 Task: Create New Customer with Customer Name: Market Street, Billing Address Line1: 3504 Cook Hill Road, Billing Address Line2:  Danbury, Billing Address Line3:  Connecticut 06810
Action: Mouse moved to (197, 44)
Screenshot: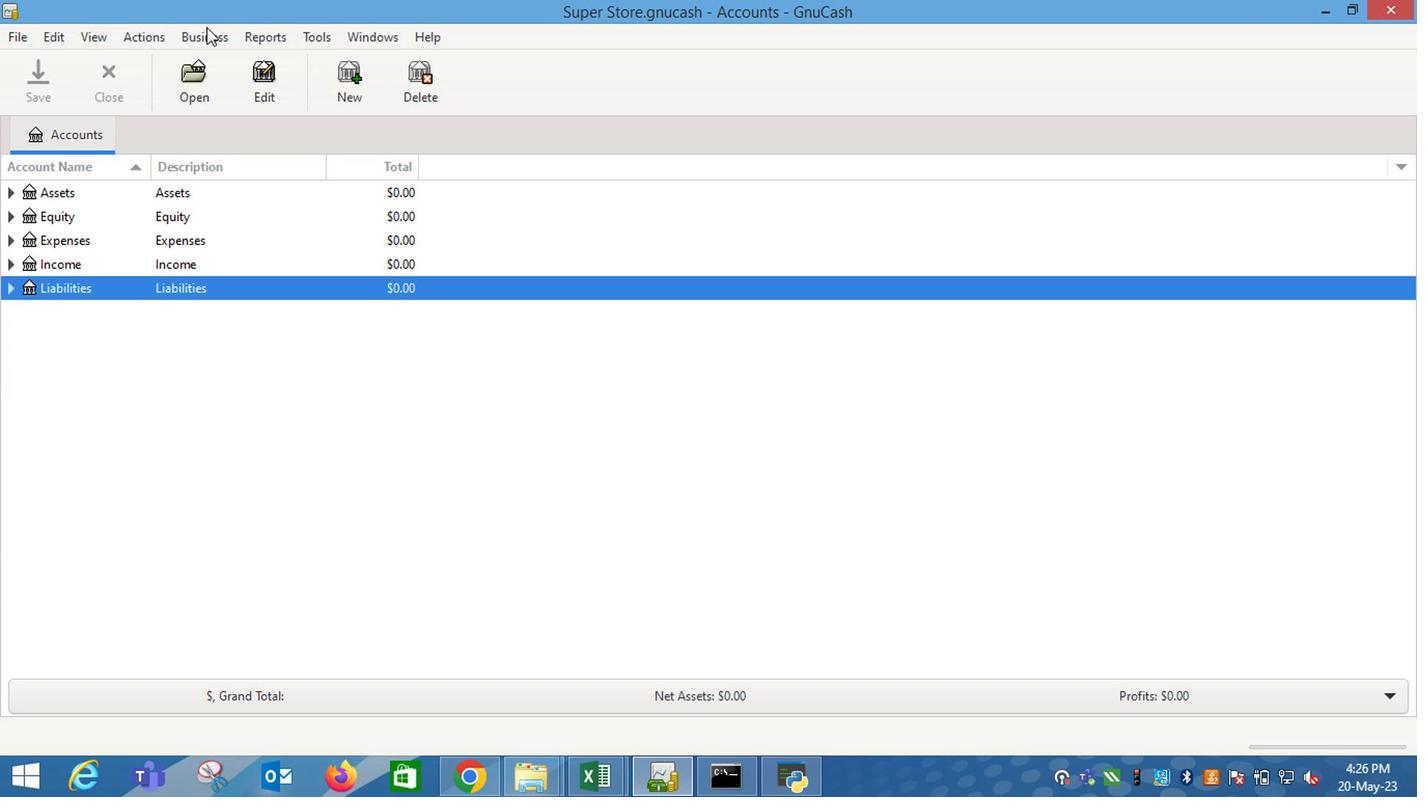 
Action: Mouse pressed left at (197, 44)
Screenshot: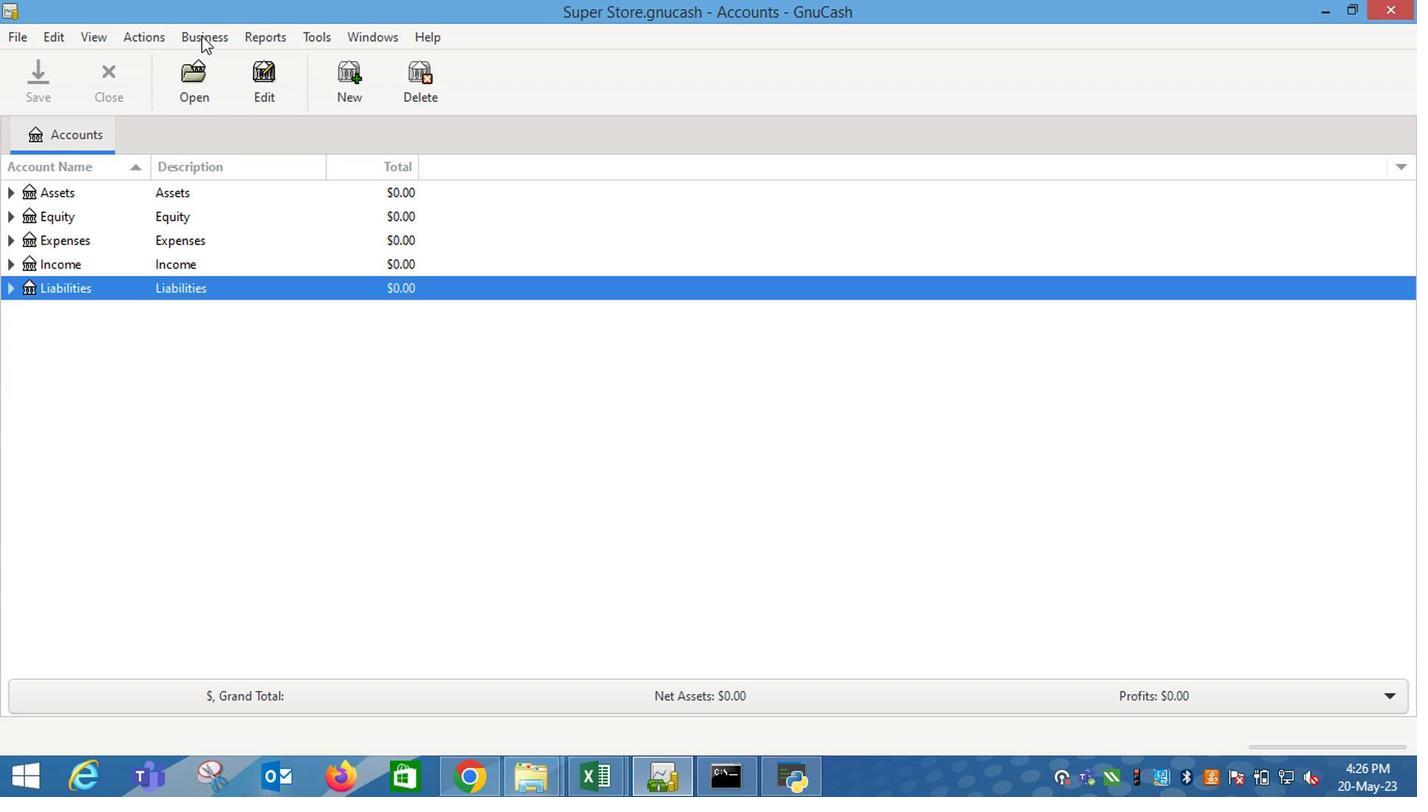 
Action: Mouse moved to (451, 93)
Screenshot: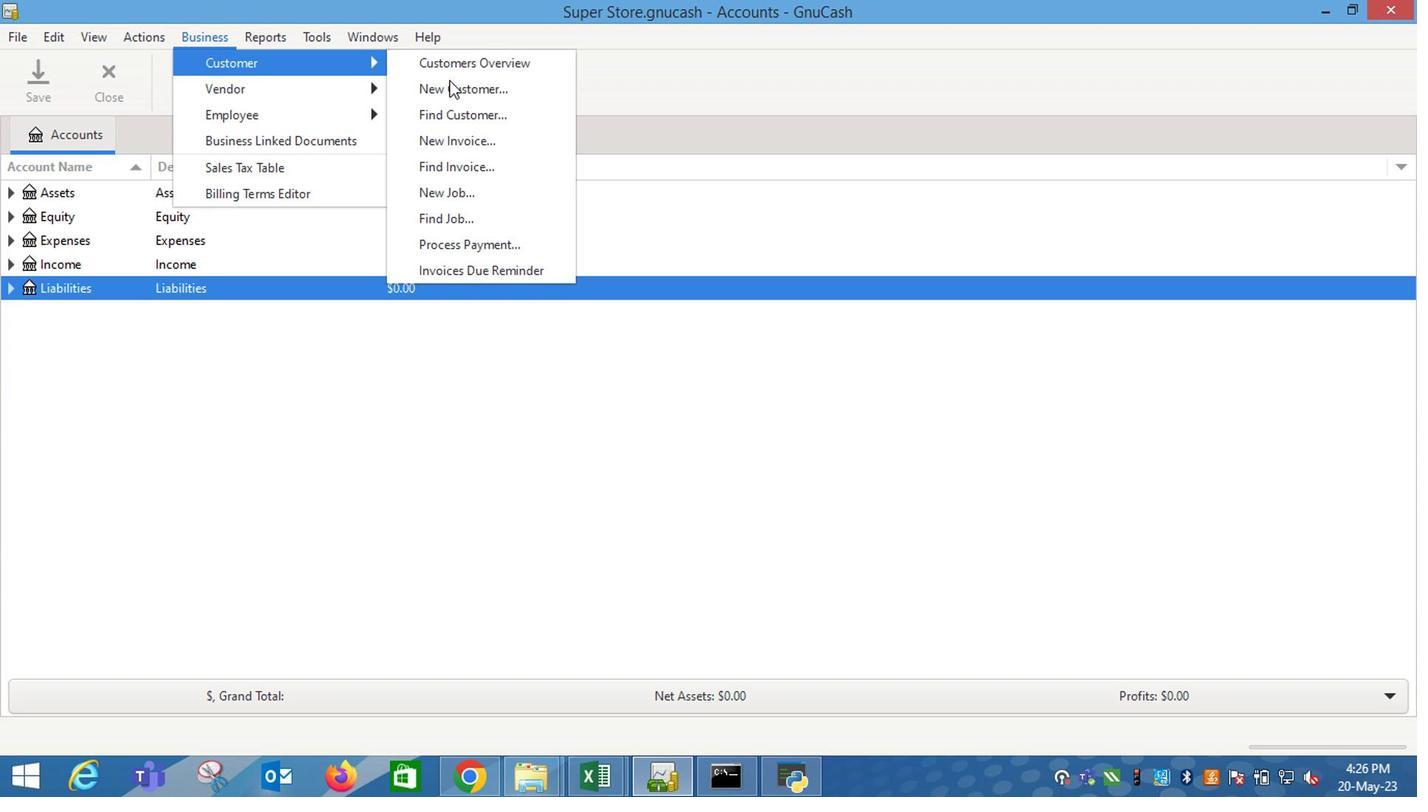 
Action: Mouse pressed left at (451, 93)
Screenshot: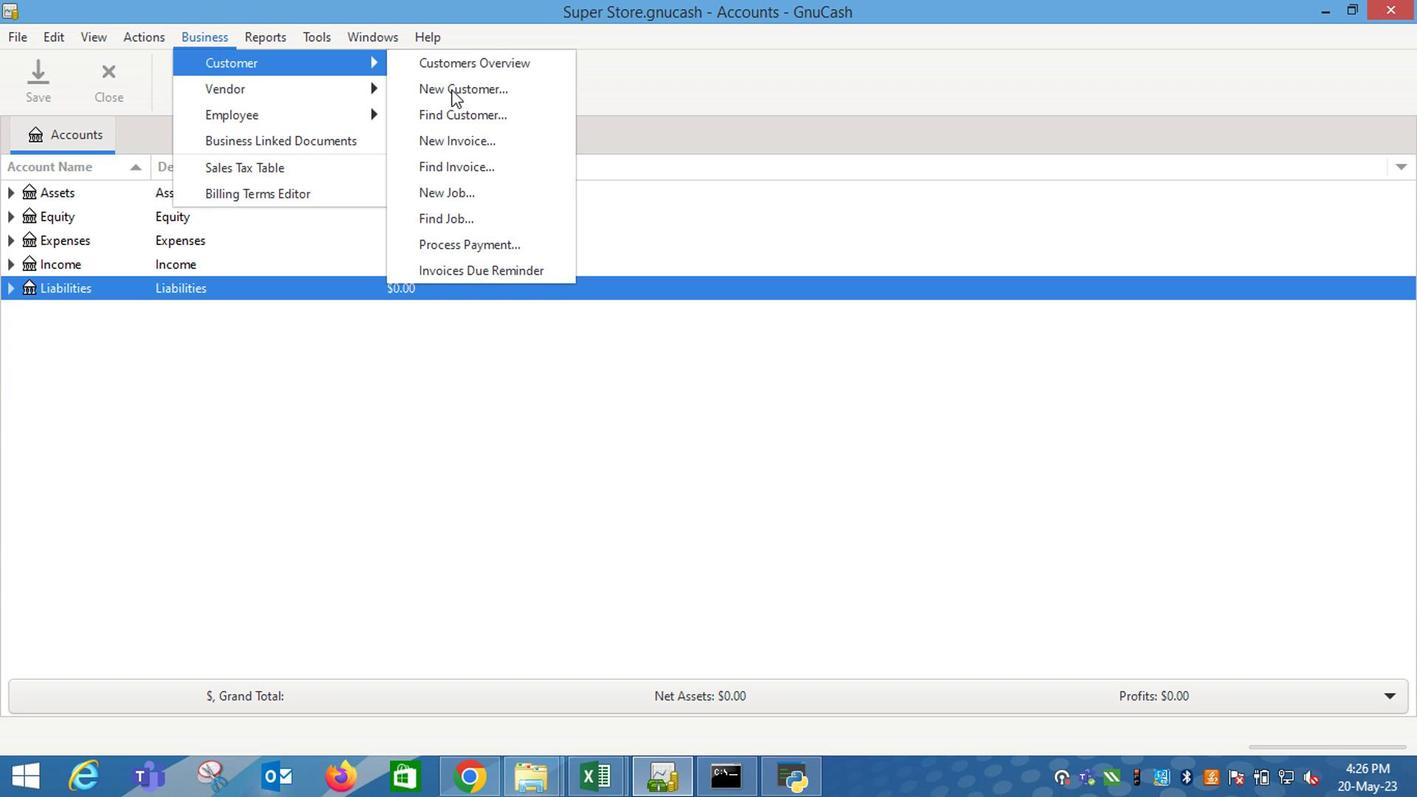 
Action: Key pressed <Key.shift_r>Market<Key.space><Key.shift_r>Street<Key.tab><Key.tab><Key.tab>3504<Key.space><Key.shift_r>Cook<Key.space><Key.shift_r>Hill<Key.space><Key.shift_r><Key.shift_r>Road<Key.tab><Key.shift_r>Danb<Key.right><Key.tab><Key.shift_r>Co<Key.right><Key.space>06810
Screenshot: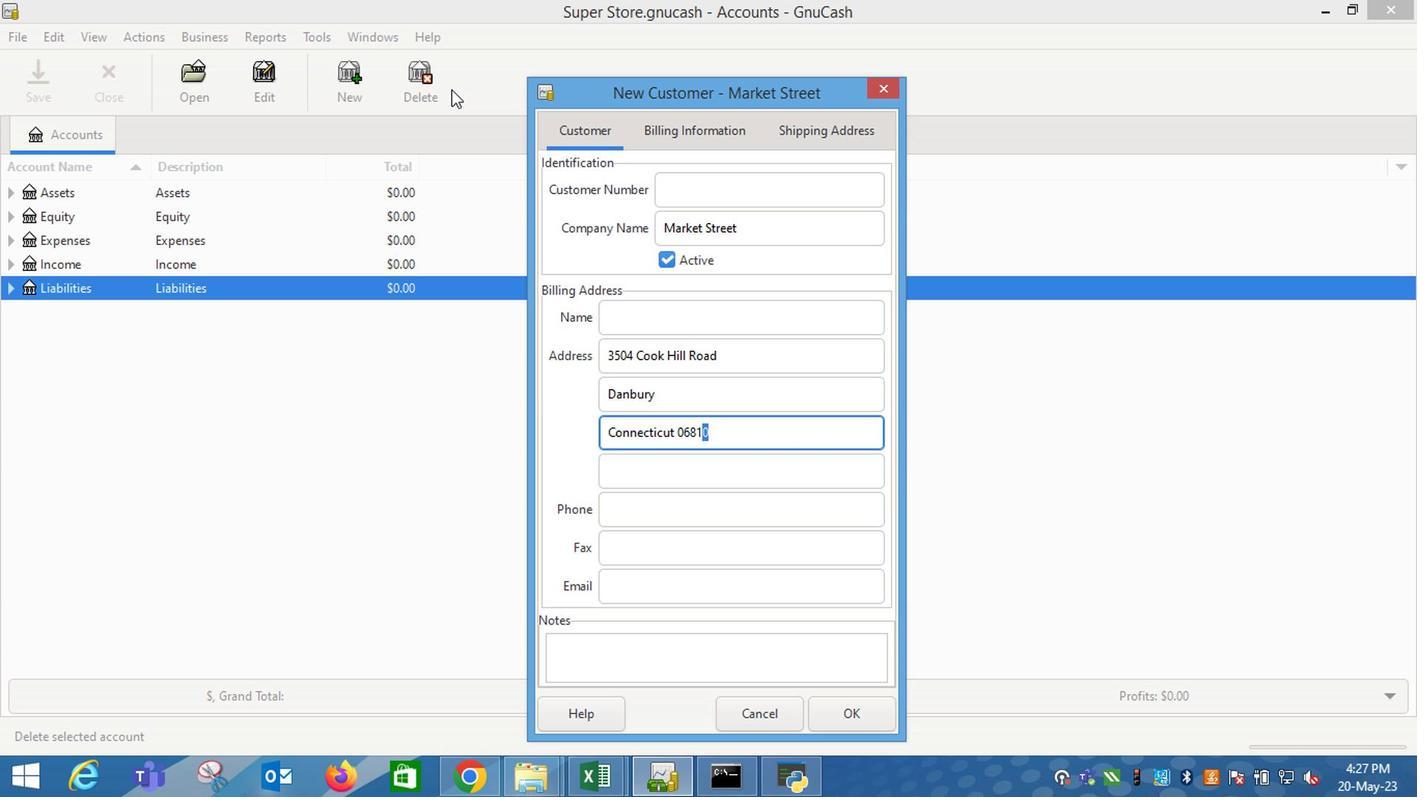 
Action: Mouse moved to (845, 714)
Screenshot: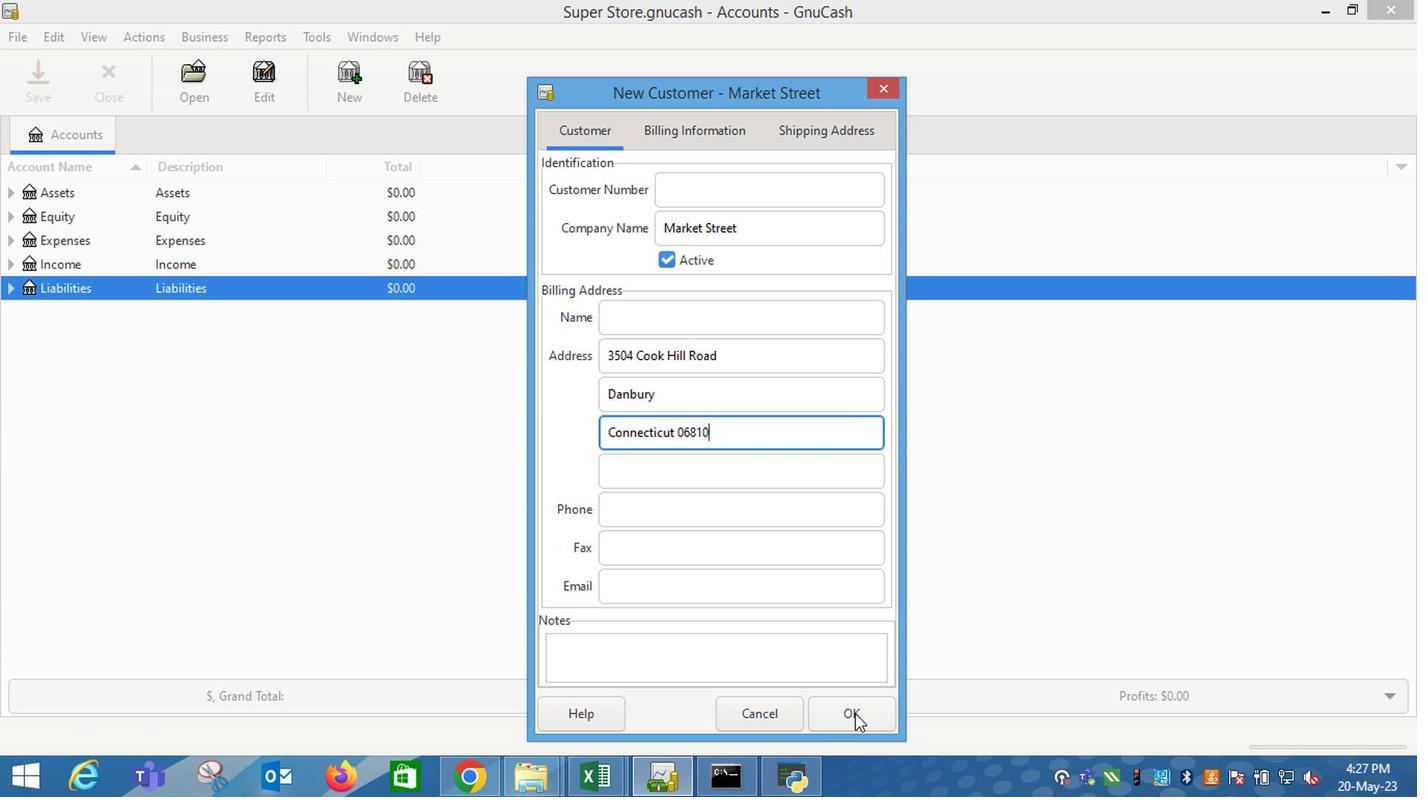 
Action: Mouse pressed left at (845, 714)
Screenshot: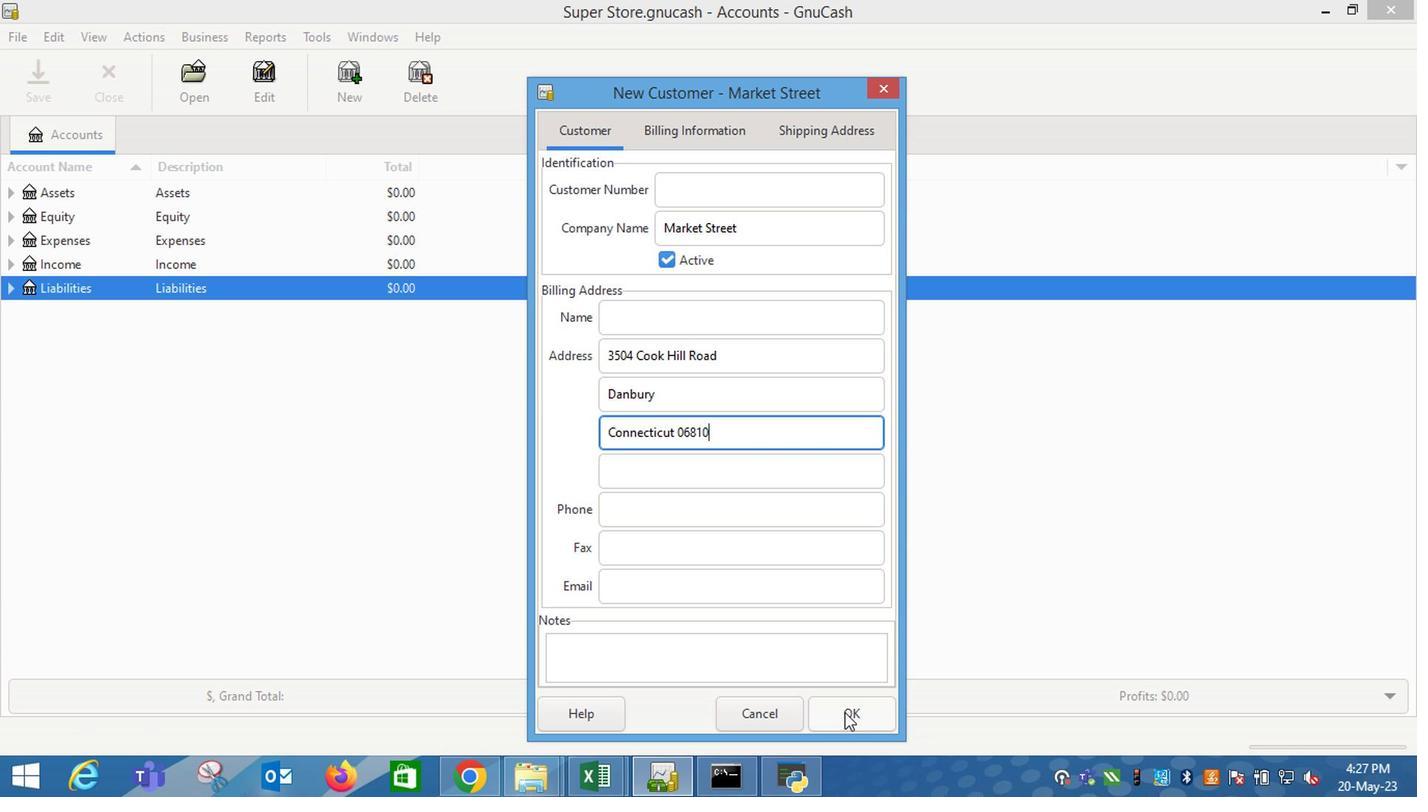 
Action: Mouse moved to (850, 709)
Screenshot: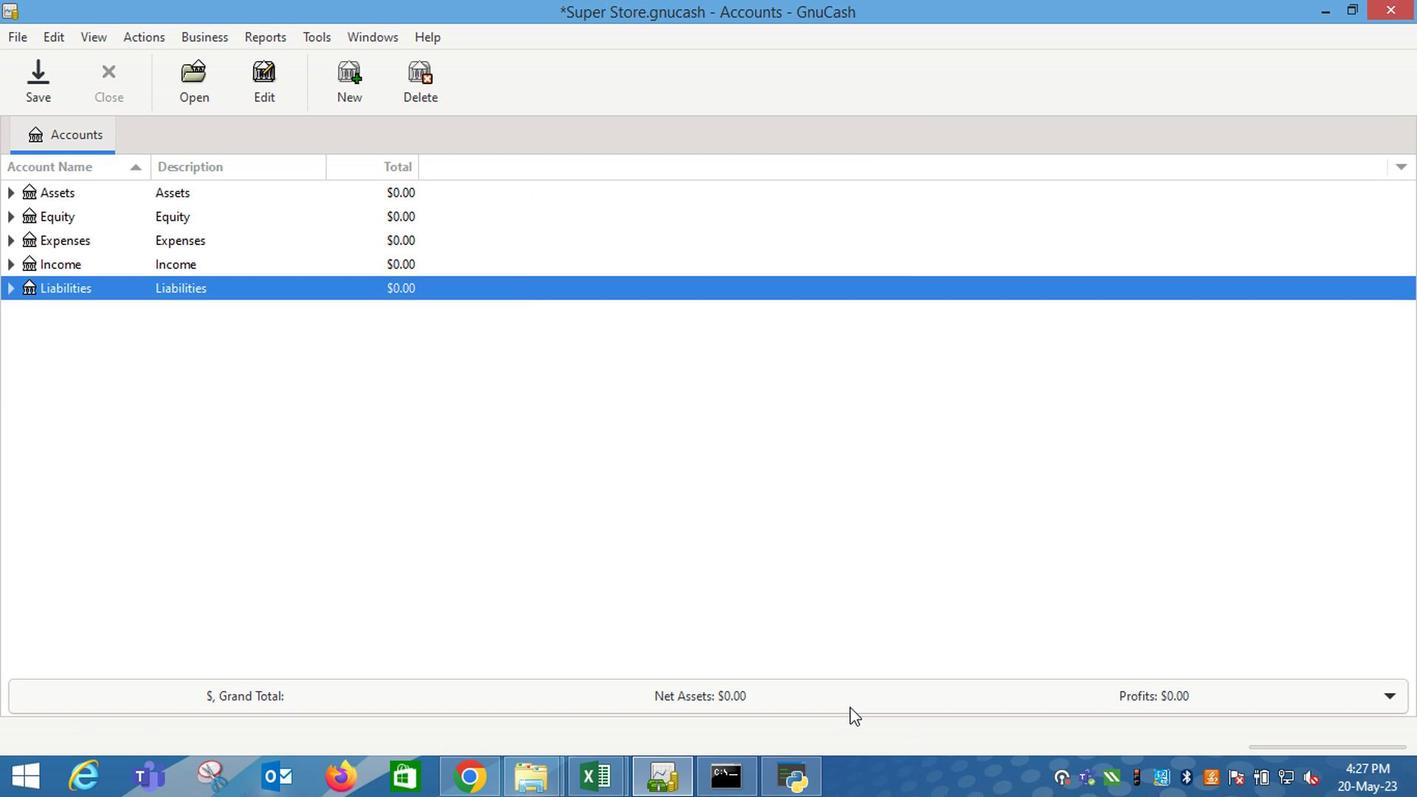 
